 Task: Add Nature's Plus Source of Life Adults Chewable to the cart.
Action: Mouse moved to (243, 118)
Screenshot: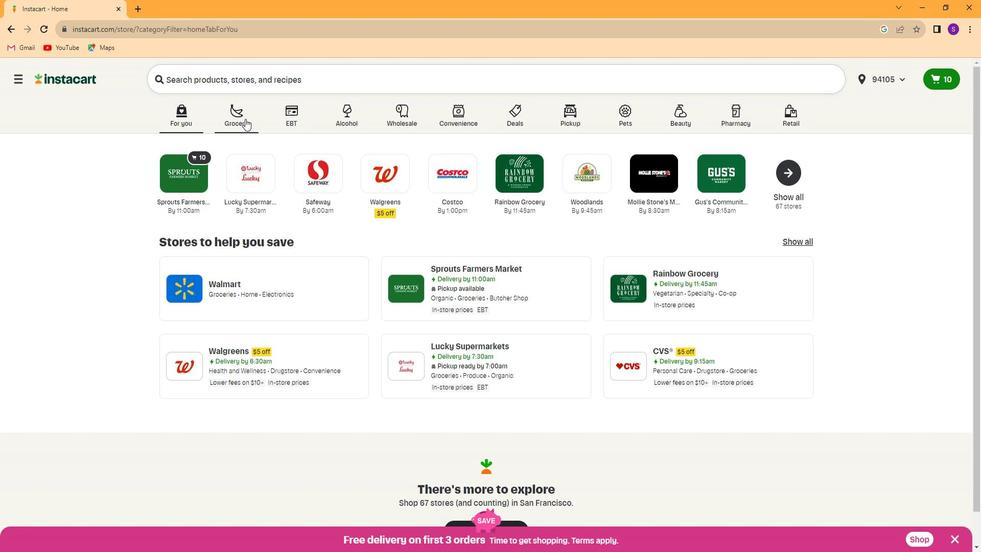 
Action: Mouse pressed left at (243, 118)
Screenshot: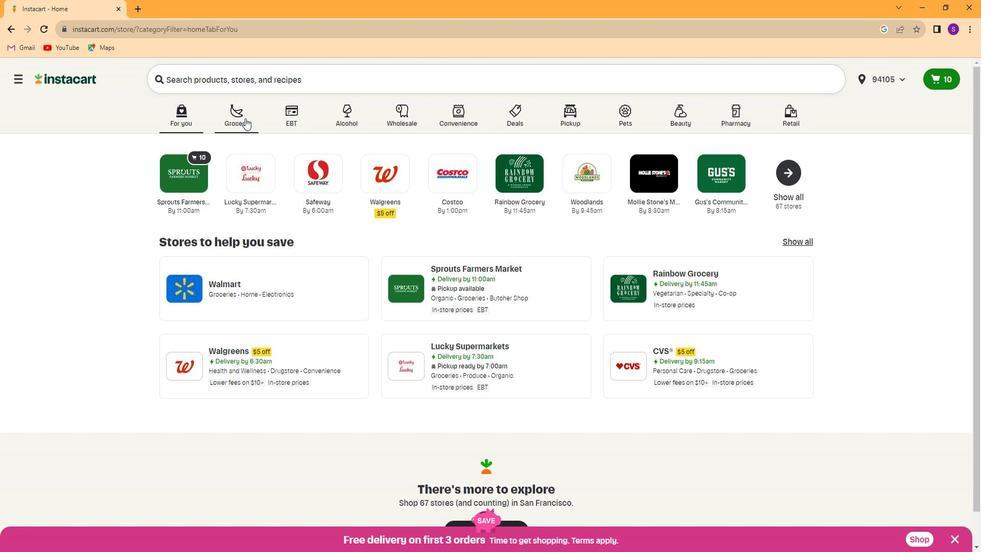 
Action: Mouse moved to (725, 176)
Screenshot: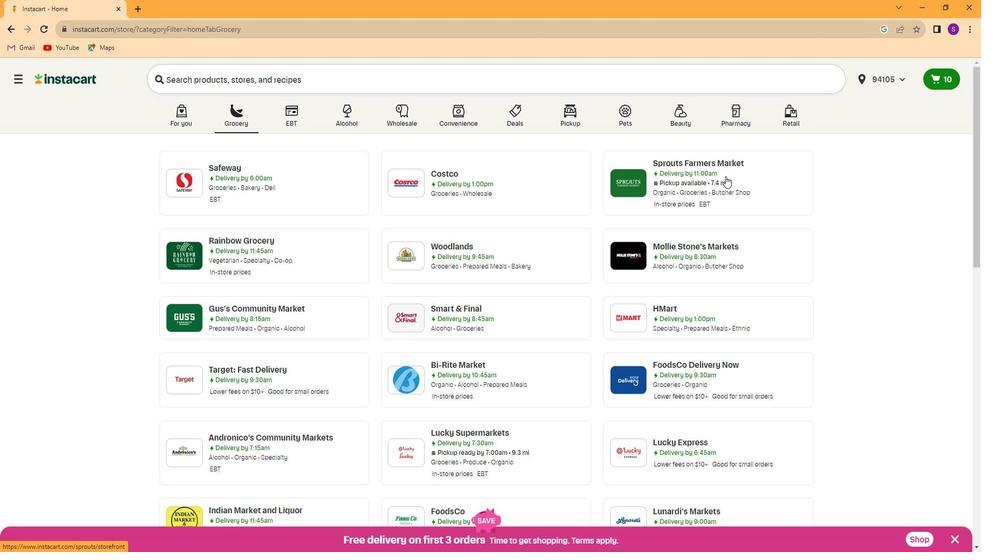 
Action: Mouse pressed left at (725, 176)
Screenshot: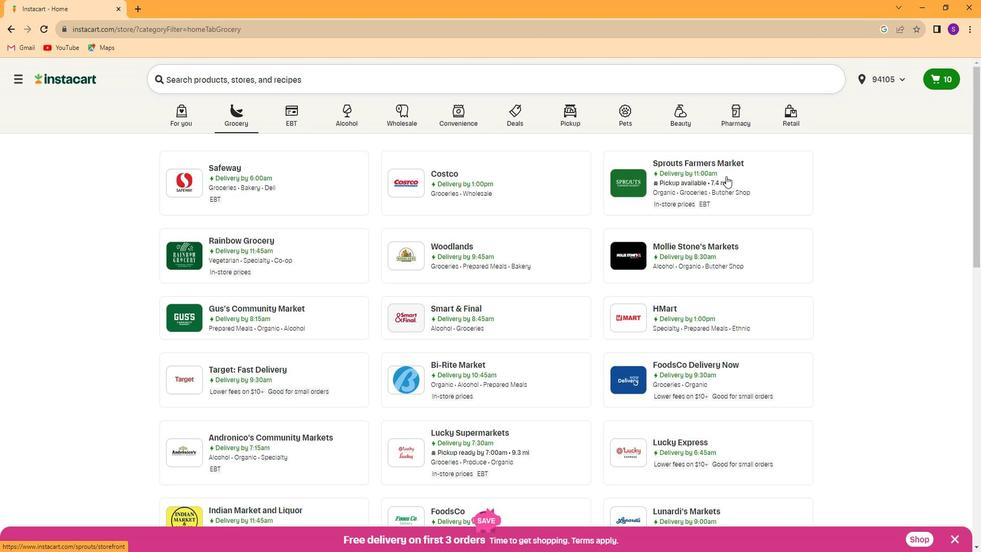
Action: Mouse moved to (57, 429)
Screenshot: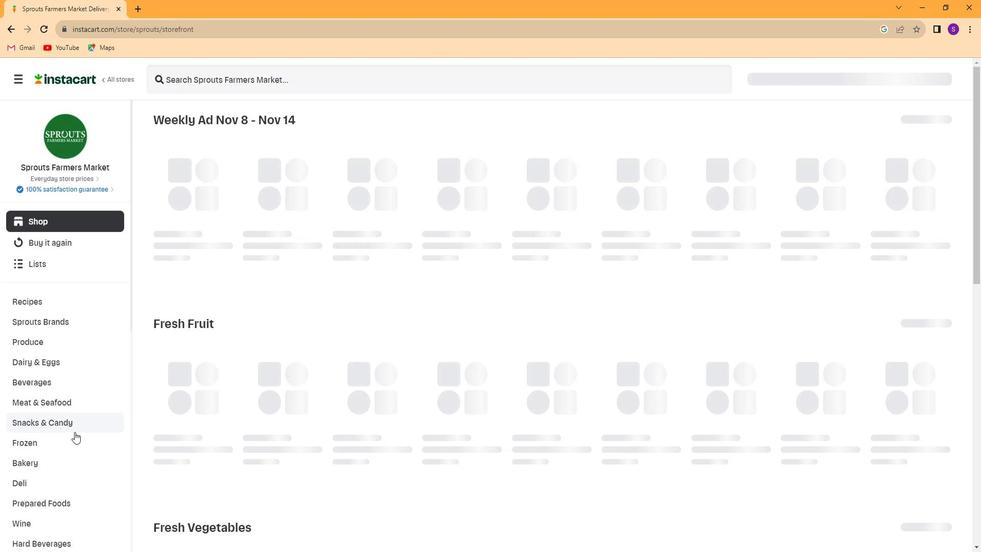 
Action: Mouse scrolled (57, 429) with delta (0, 0)
Screenshot: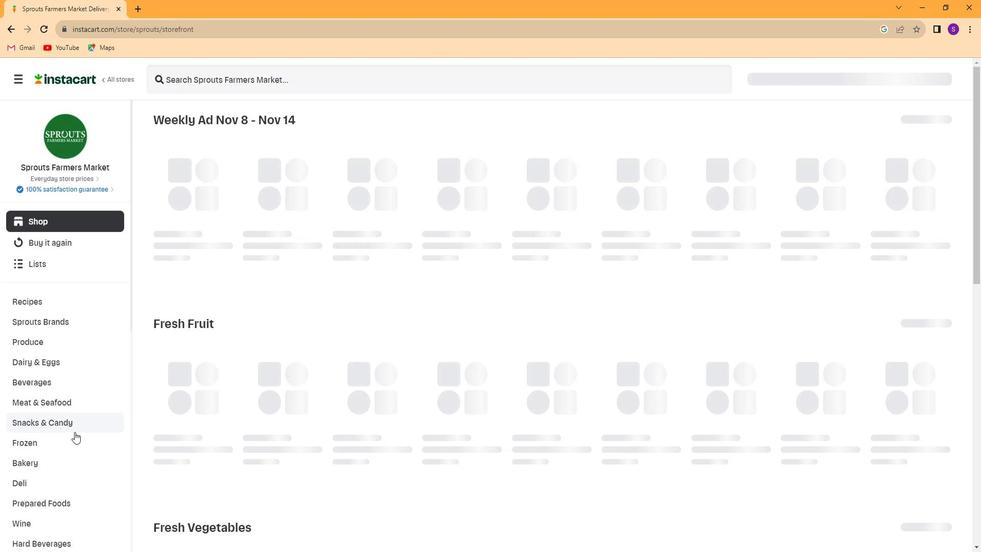 
Action: Mouse moved to (52, 426)
Screenshot: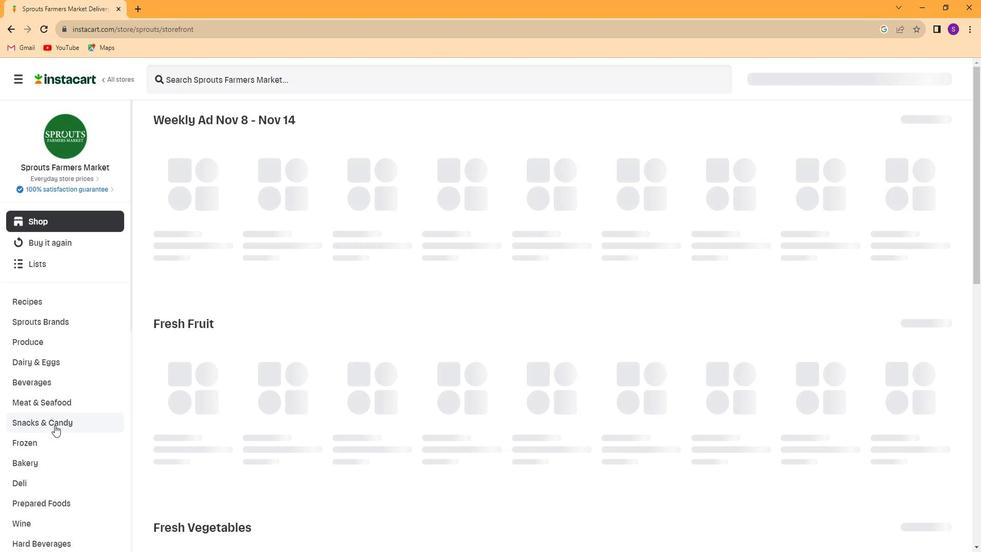 
Action: Mouse scrolled (52, 426) with delta (0, 0)
Screenshot: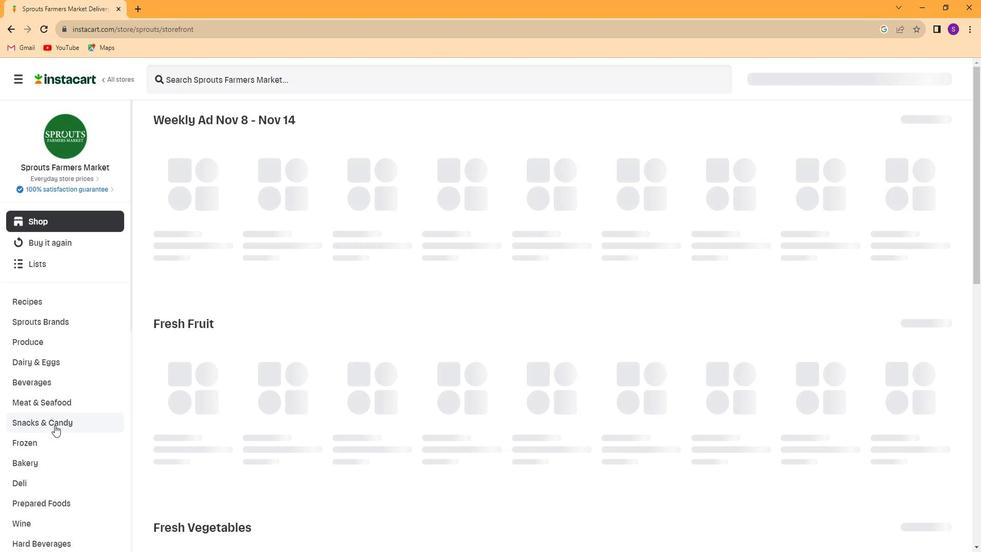 
Action: Mouse moved to (51, 426)
Screenshot: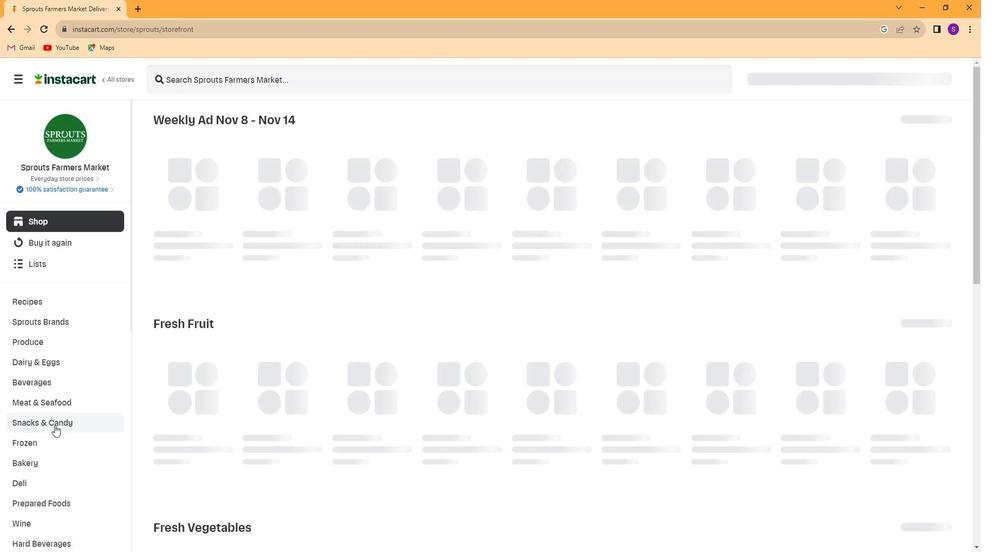 
Action: Mouse scrolled (51, 426) with delta (0, 0)
Screenshot: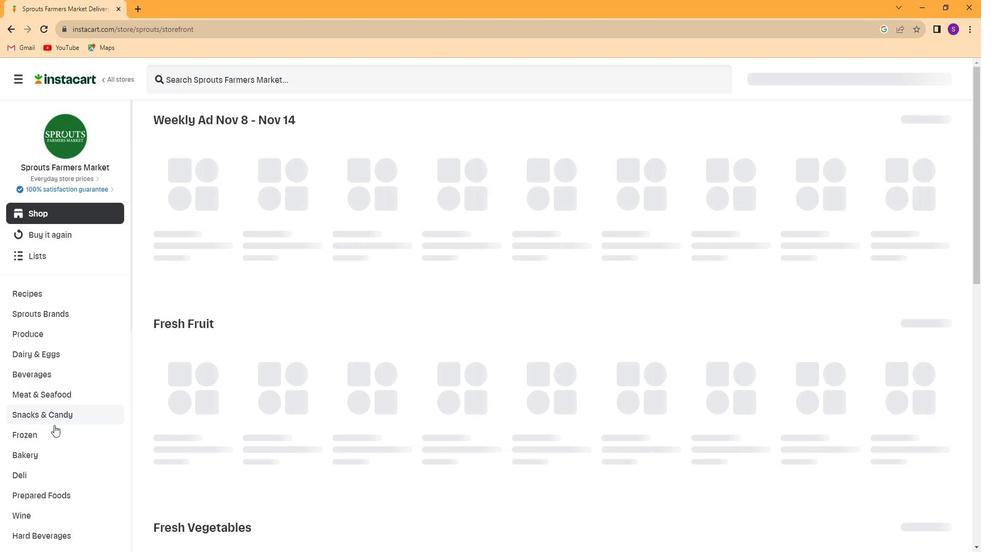 
Action: Mouse scrolled (51, 426) with delta (0, 0)
Screenshot: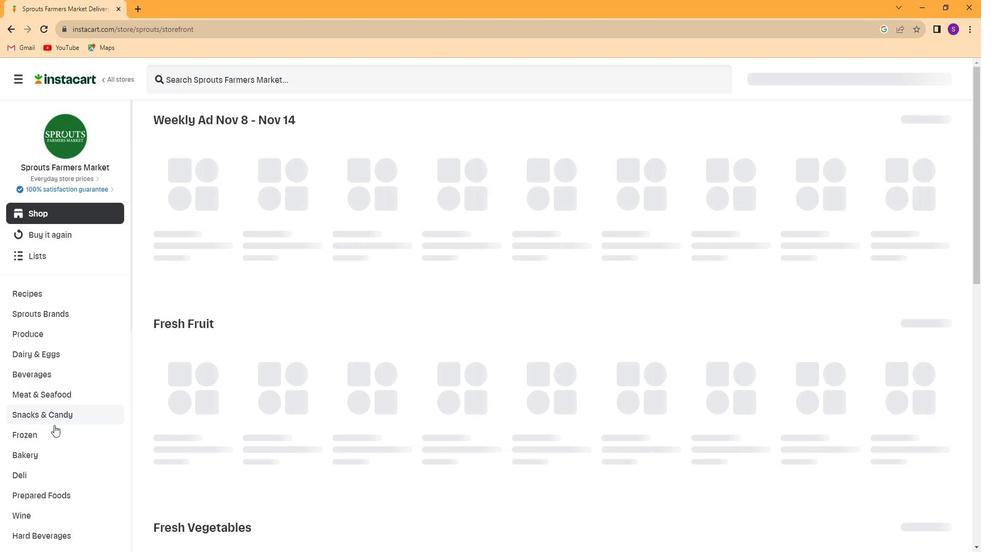 
Action: Mouse moved to (51, 426)
Screenshot: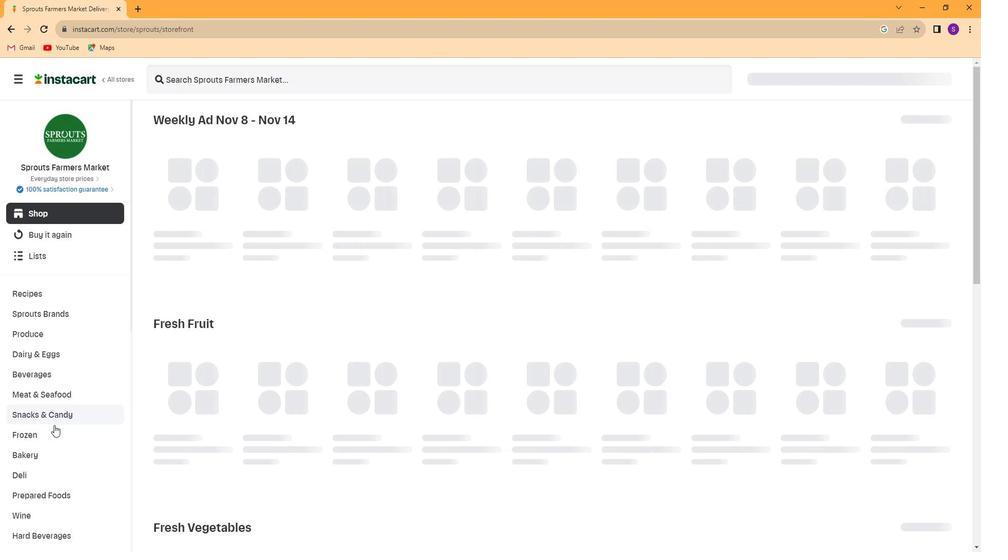 
Action: Mouse scrolled (51, 425) with delta (0, 0)
Screenshot: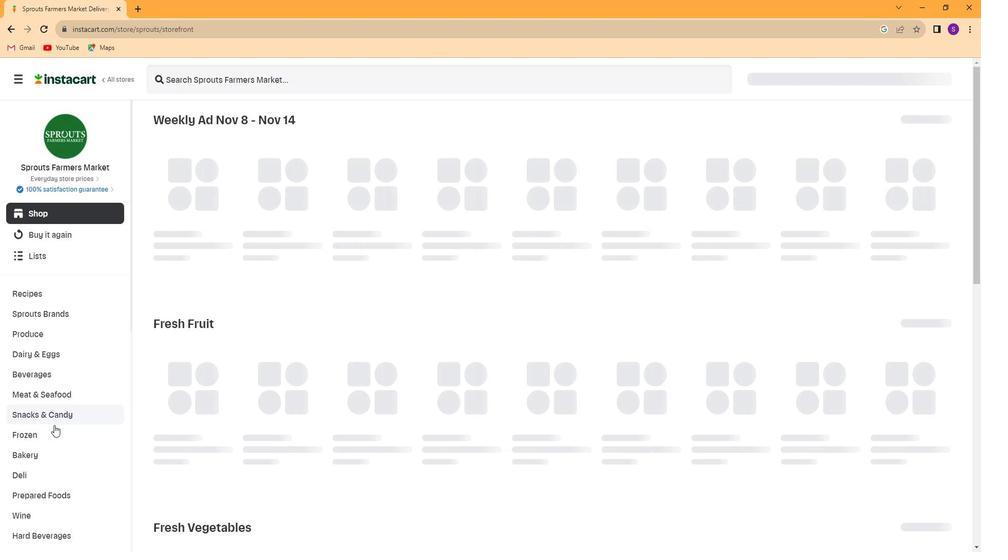
Action: Mouse moved to (52, 424)
Screenshot: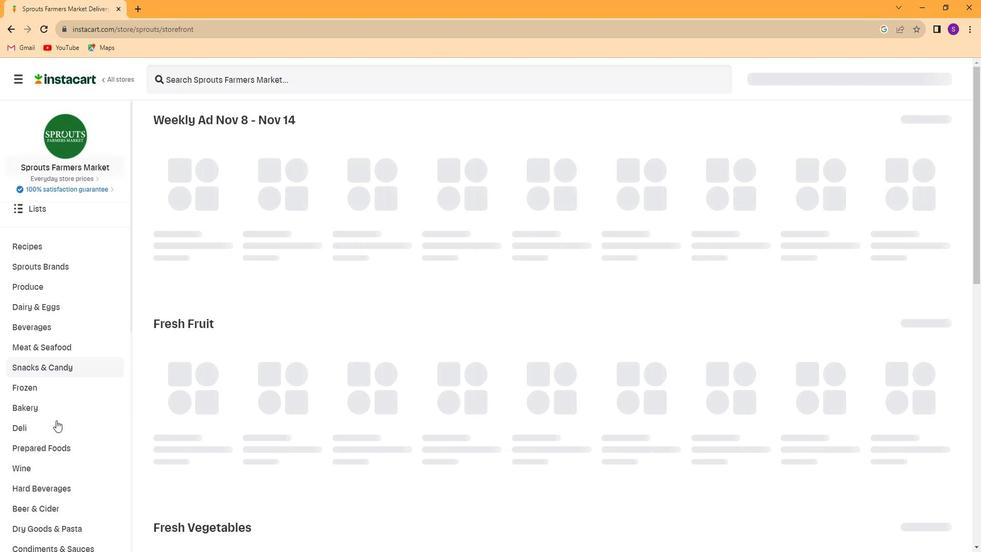 
Action: Mouse scrolled (52, 423) with delta (0, 0)
Screenshot: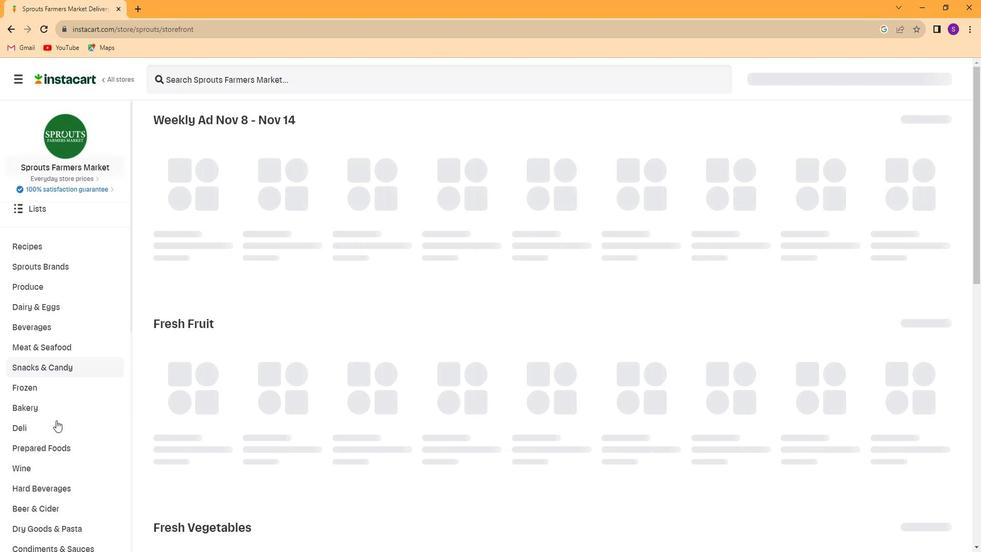 
Action: Mouse moved to (55, 419)
Screenshot: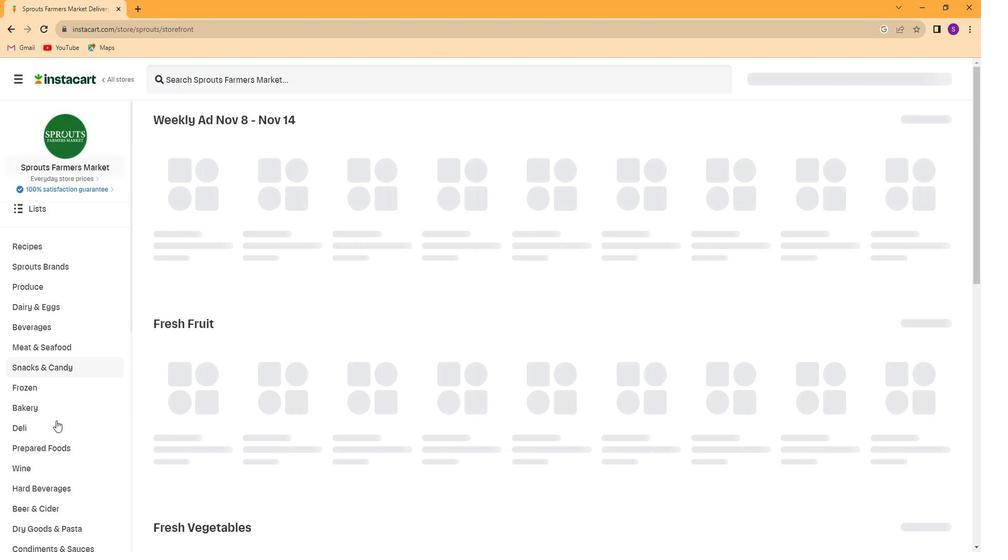 
Action: Mouse scrolled (55, 418) with delta (0, 0)
Screenshot: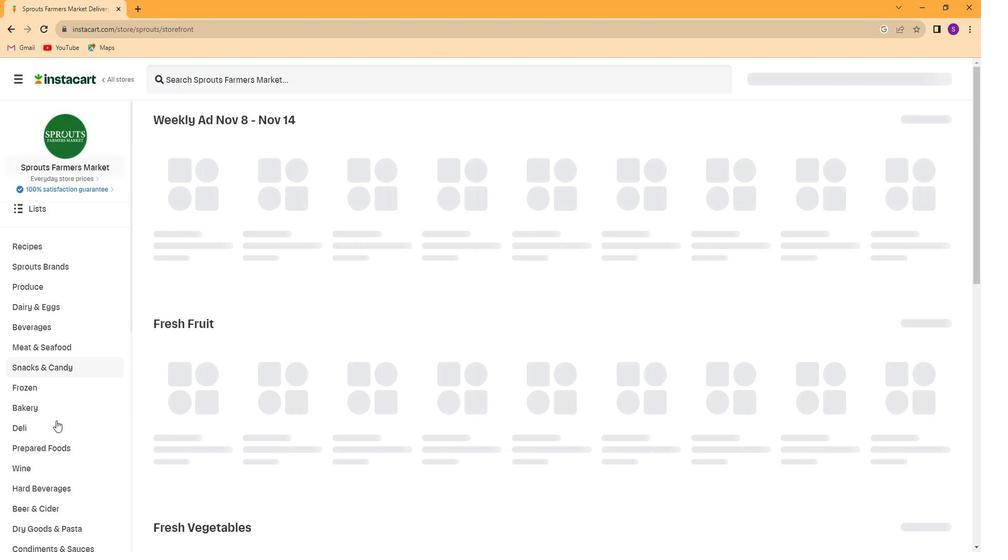 
Action: Mouse moved to (57, 415)
Screenshot: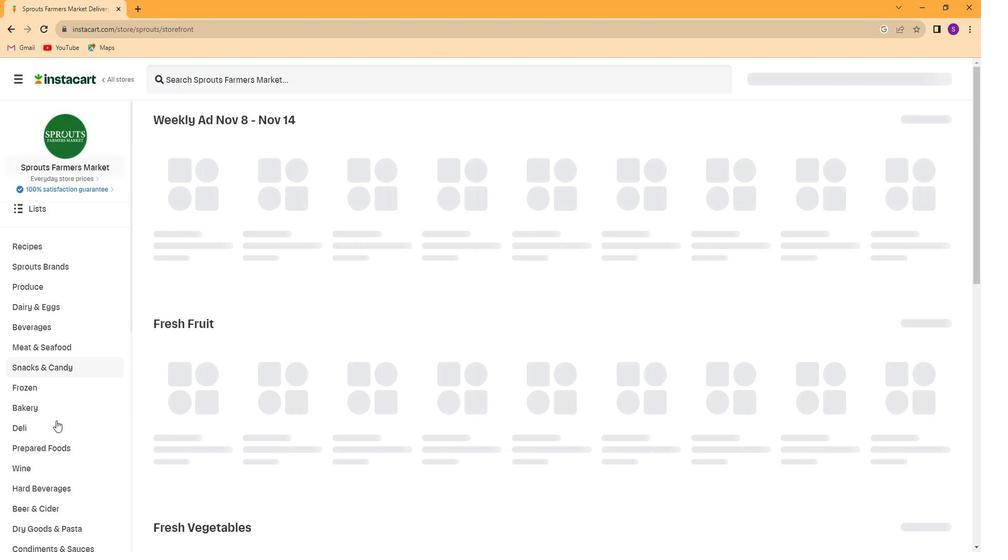 
Action: Mouse scrolled (57, 414) with delta (0, 0)
Screenshot: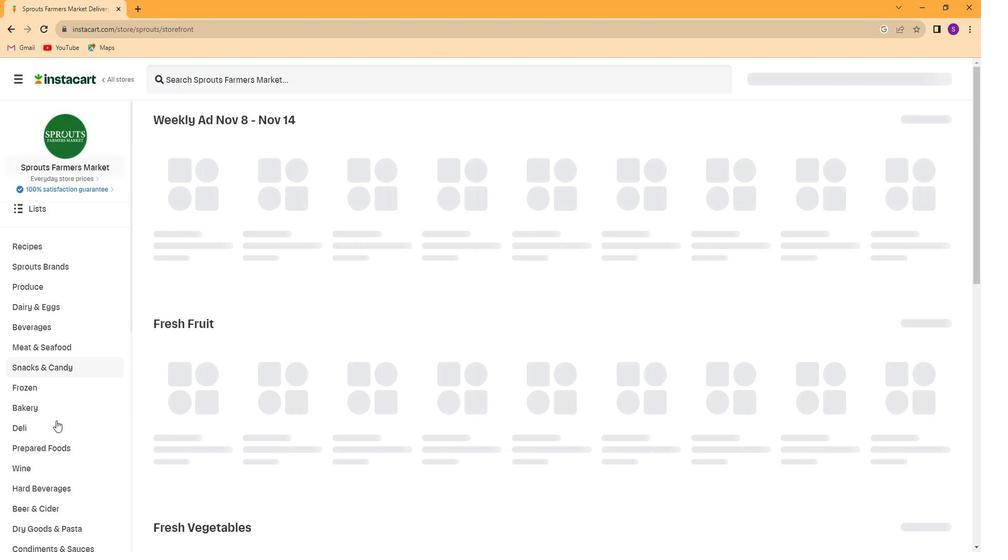 
Action: Mouse moved to (59, 411)
Screenshot: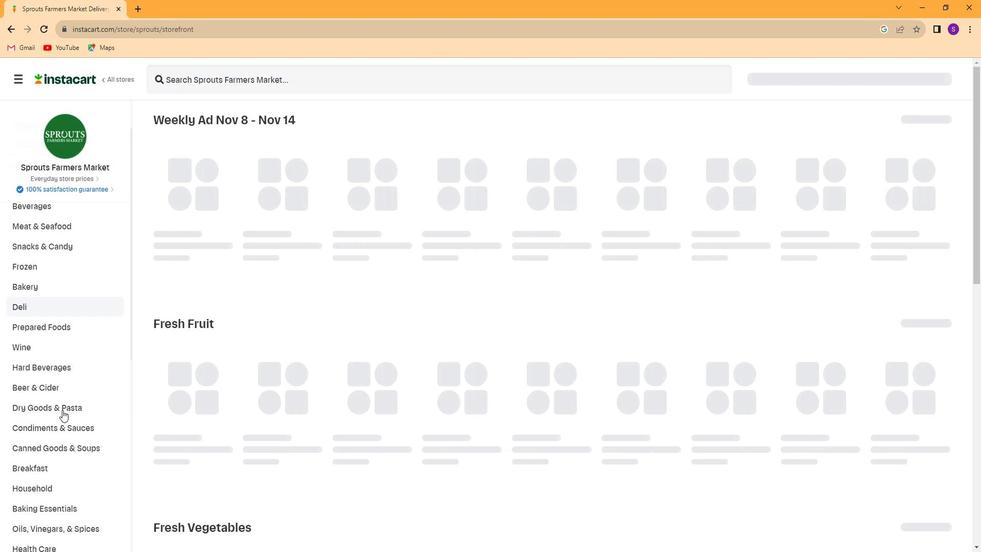 
Action: Mouse scrolled (59, 411) with delta (0, 0)
Screenshot: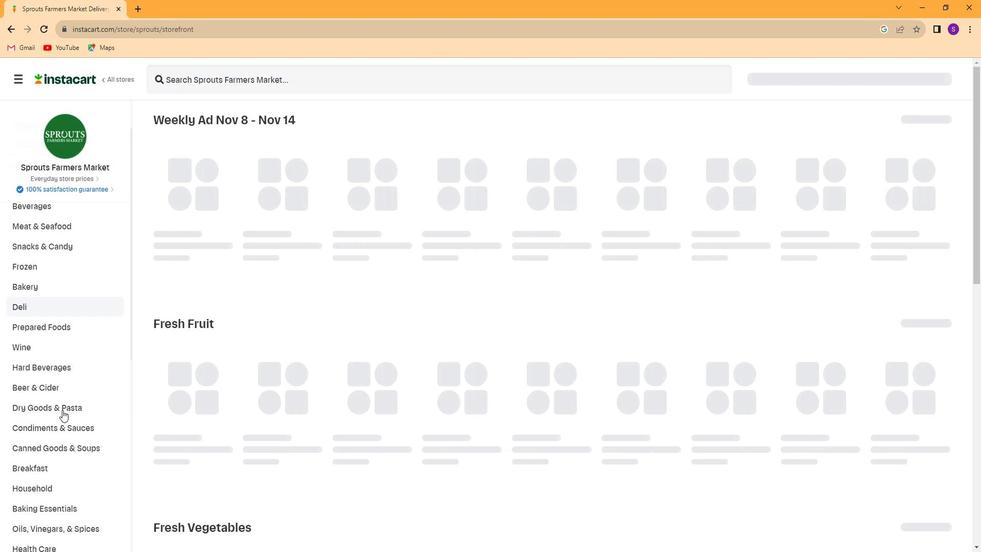 
Action: Mouse moved to (62, 408)
Screenshot: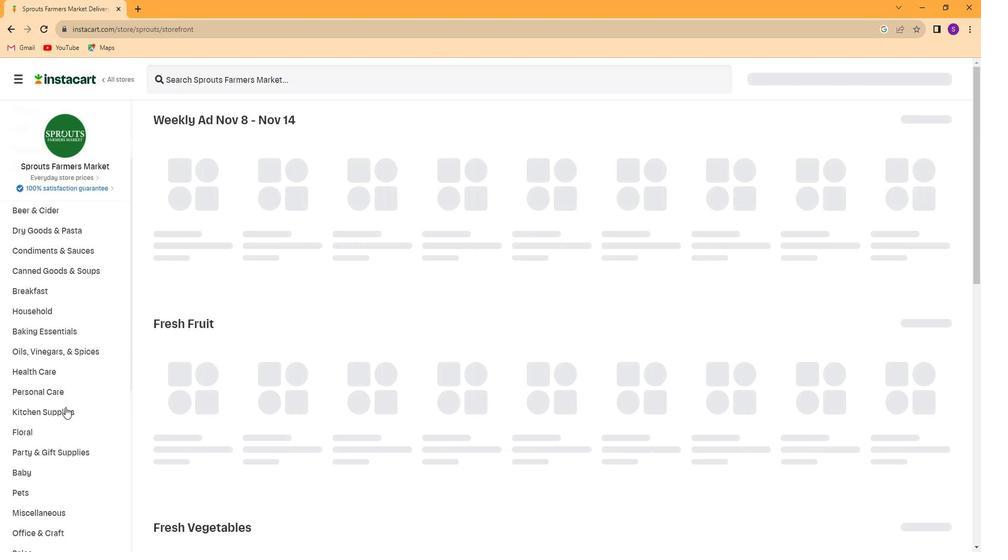 
Action: Mouse scrolled (62, 408) with delta (0, 0)
Screenshot: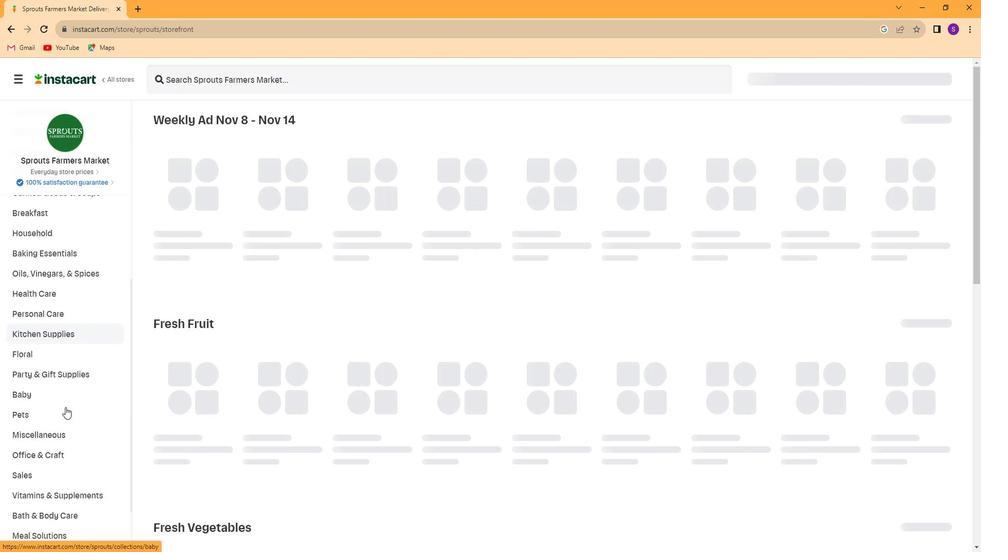 
Action: Mouse scrolled (62, 408) with delta (0, 0)
Screenshot: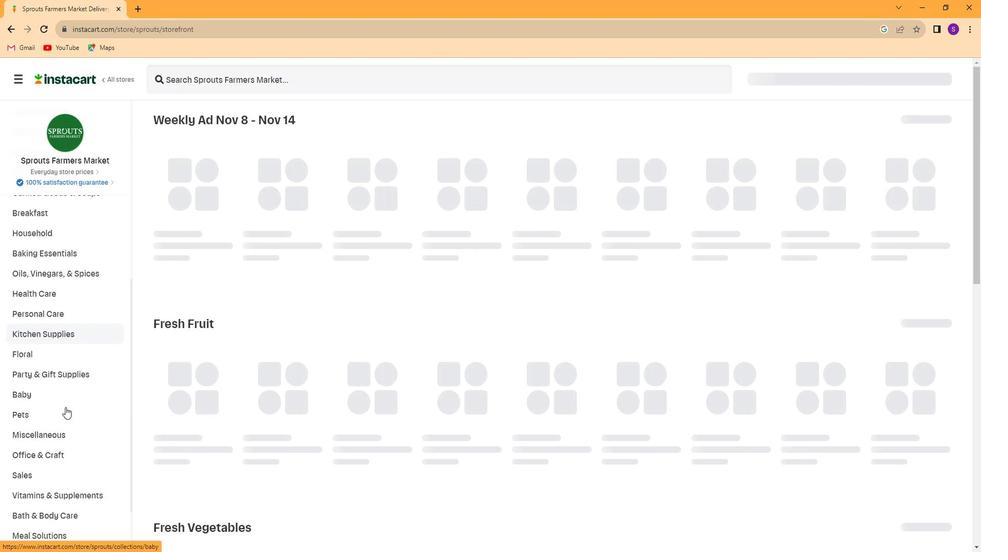 
Action: Mouse scrolled (62, 408) with delta (0, 0)
Screenshot: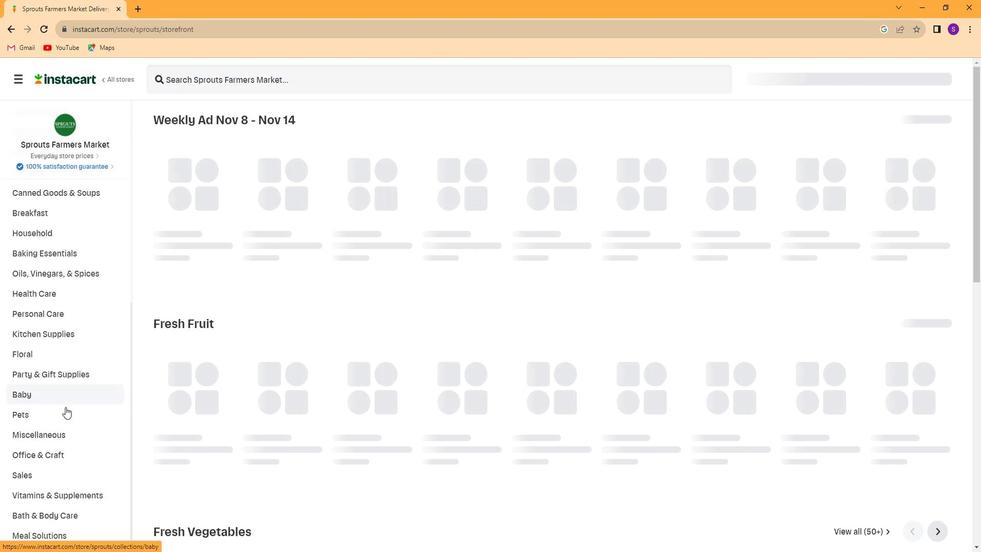 
Action: Mouse scrolled (62, 408) with delta (0, 0)
Screenshot: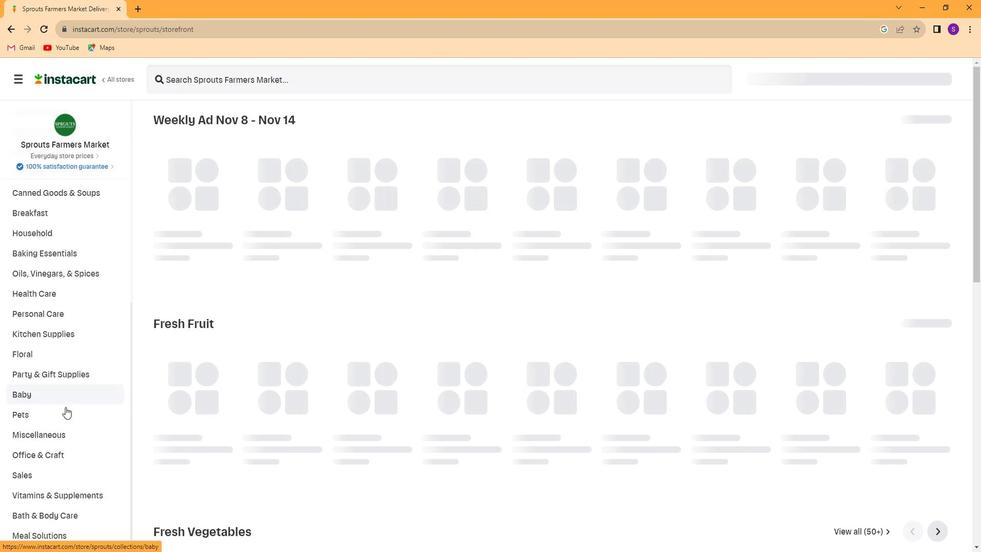 
Action: Mouse scrolled (62, 408) with delta (0, 0)
Screenshot: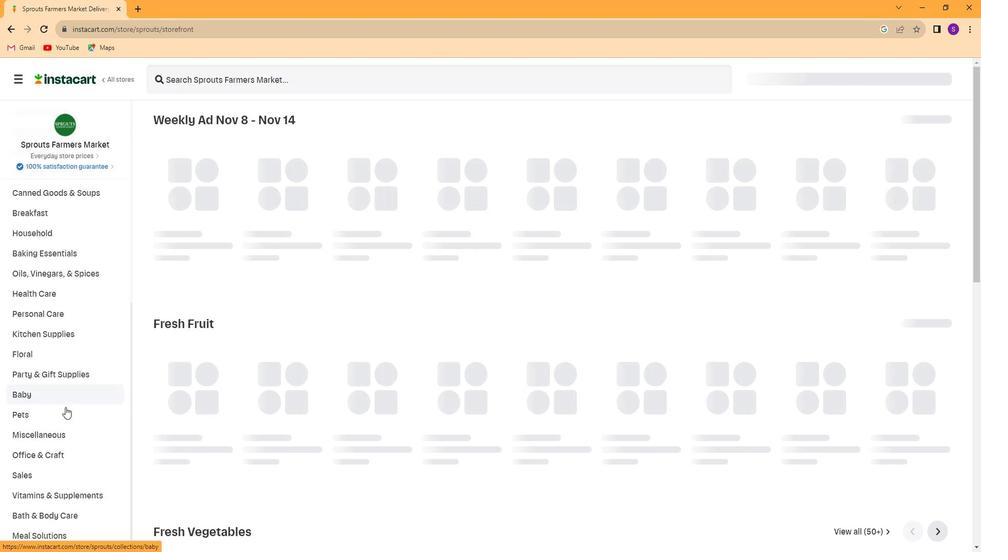 
Action: Mouse scrolled (62, 408) with delta (0, 0)
Screenshot: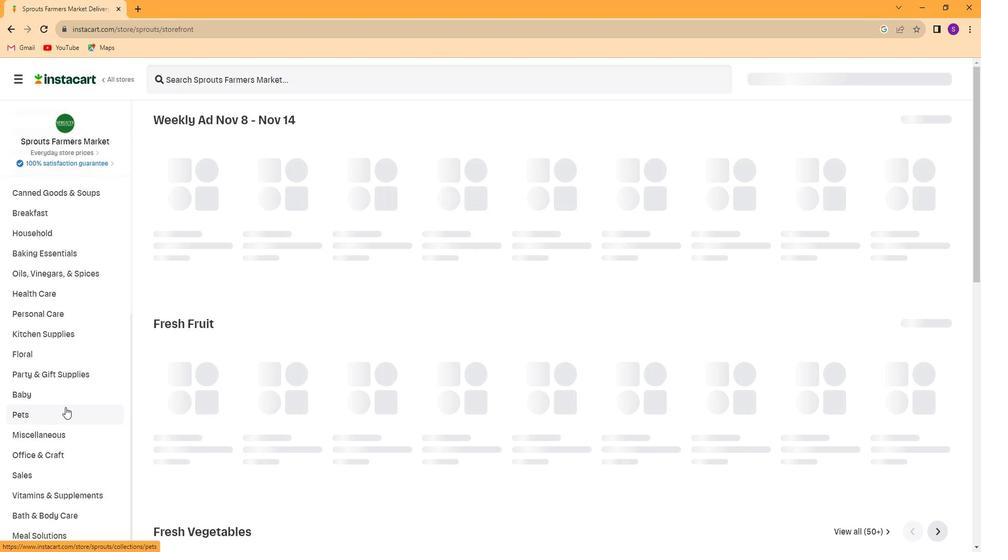 
Action: Mouse moved to (77, 497)
Screenshot: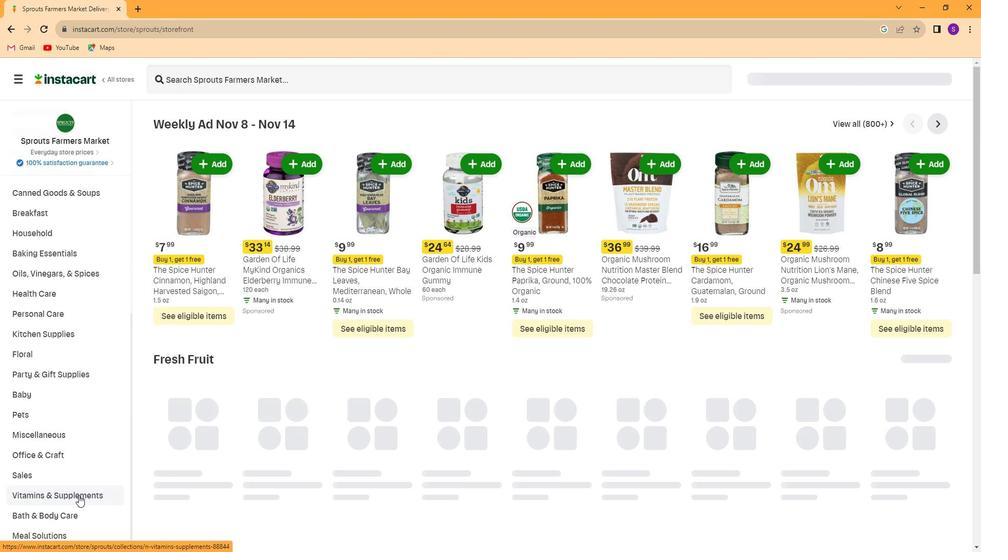 
Action: Mouse pressed left at (77, 497)
Screenshot: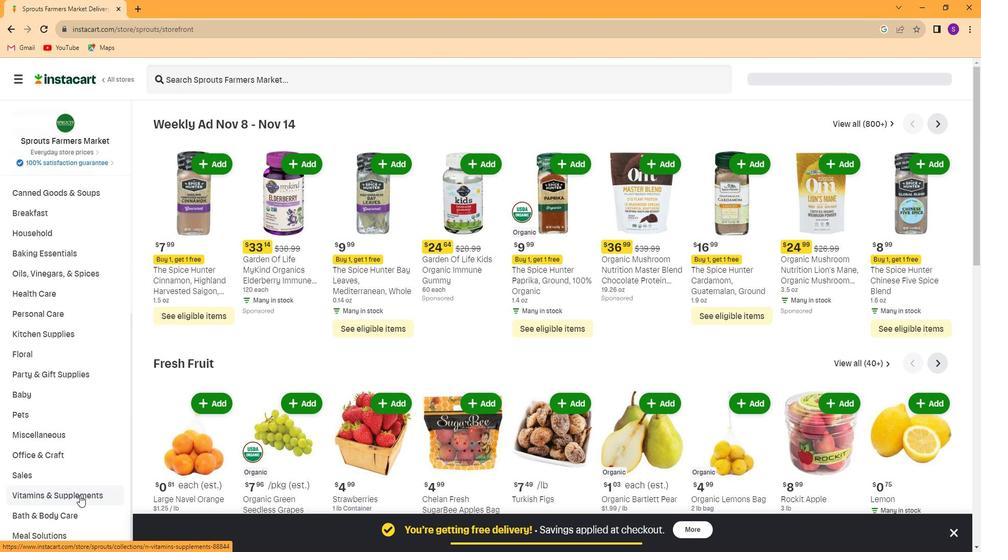 
Action: Mouse moved to (76, 373)
Screenshot: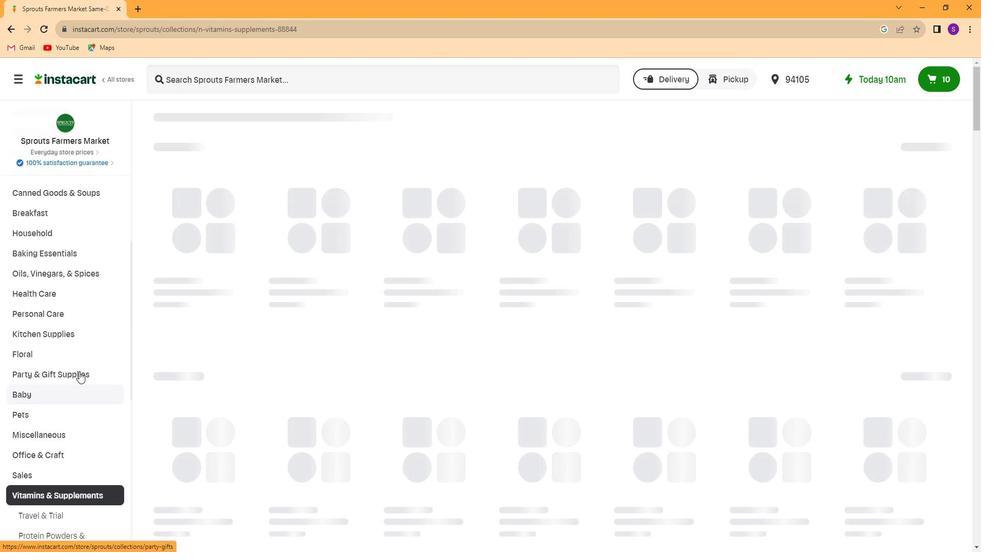 
Action: Mouse scrolled (76, 372) with delta (0, 0)
Screenshot: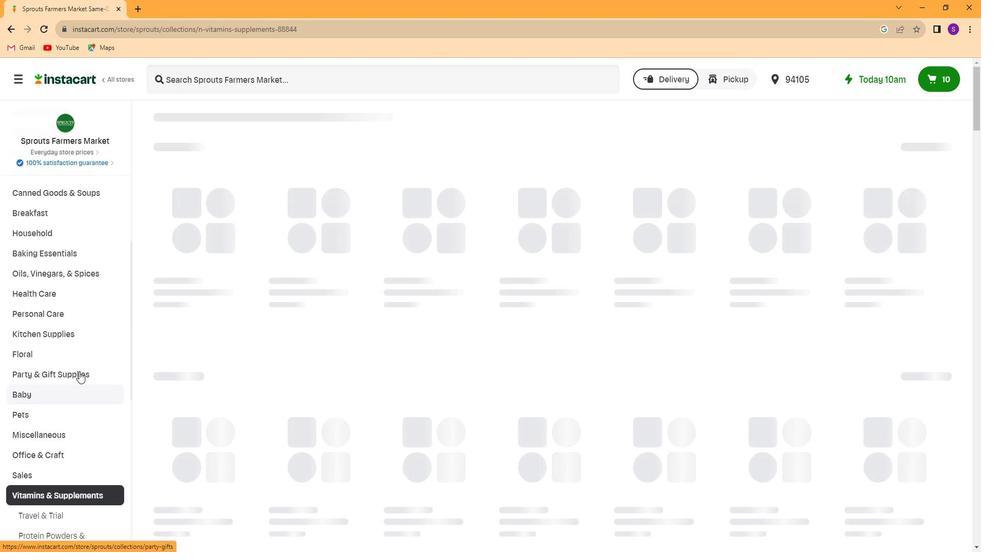 
Action: Mouse moved to (76, 372)
Screenshot: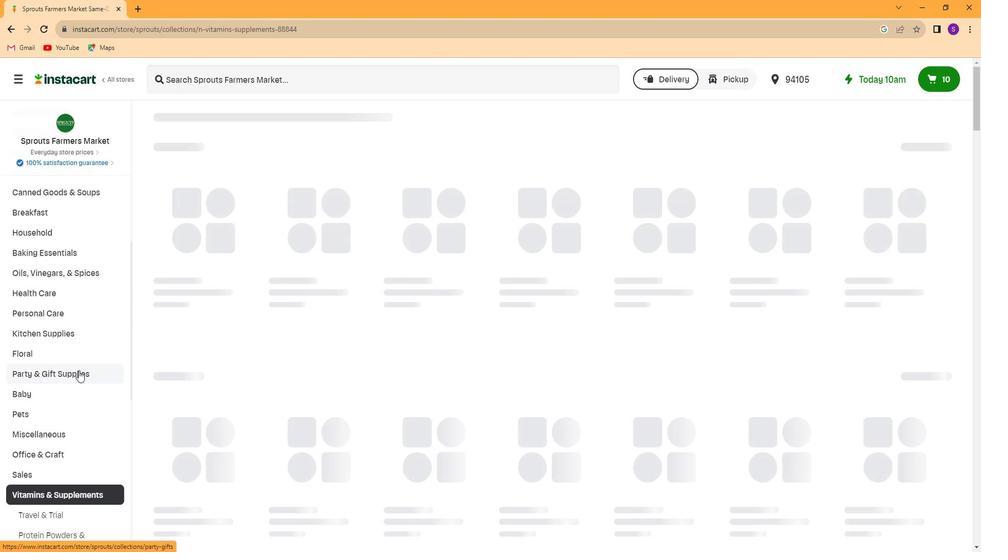 
Action: Mouse scrolled (76, 371) with delta (0, 0)
Screenshot: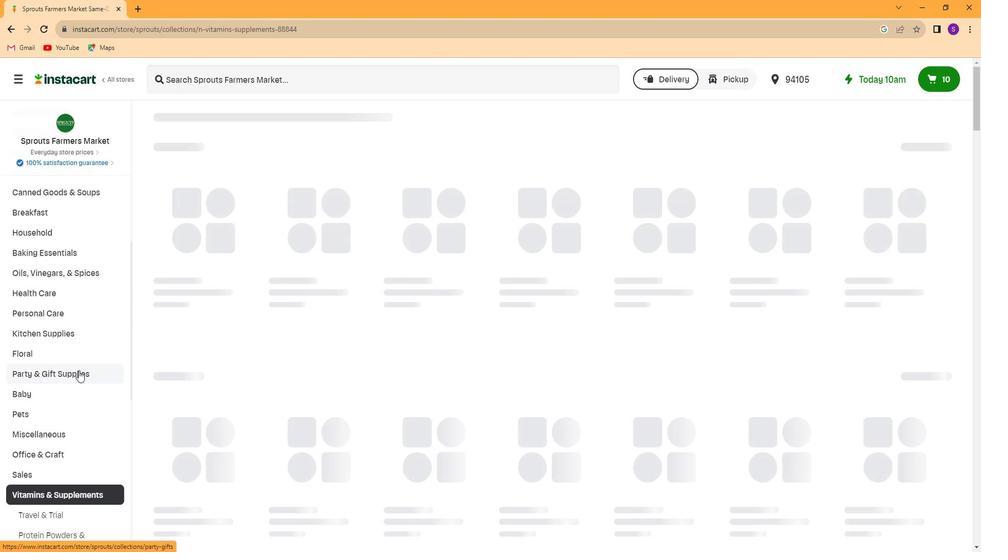 
Action: Mouse moved to (76, 371)
Screenshot: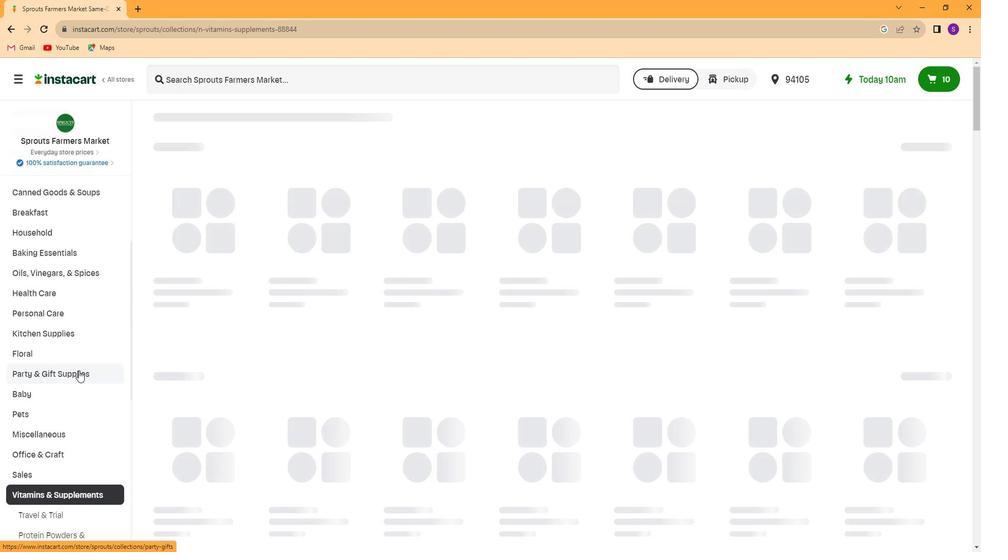 
Action: Mouse scrolled (76, 371) with delta (0, 0)
Screenshot: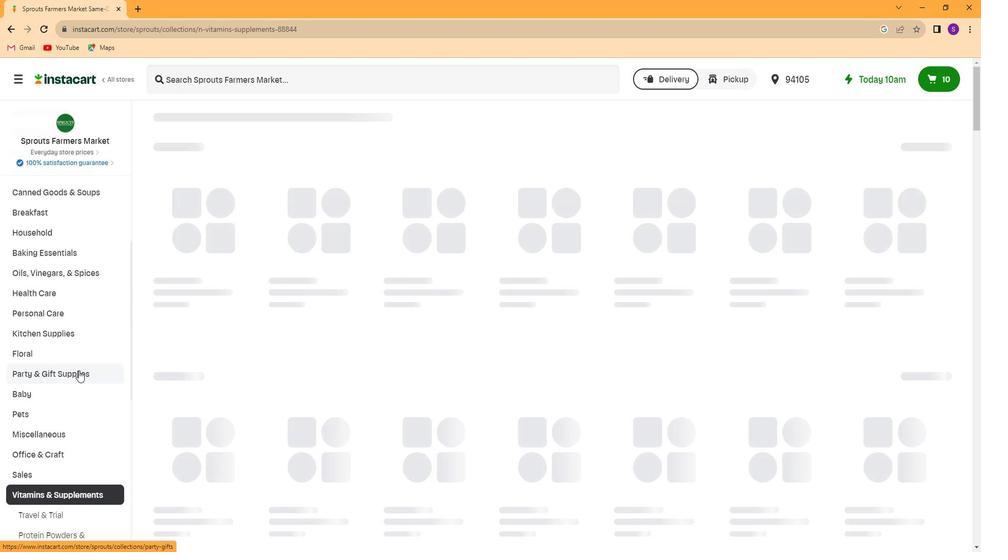 
Action: Mouse moved to (76, 371)
Screenshot: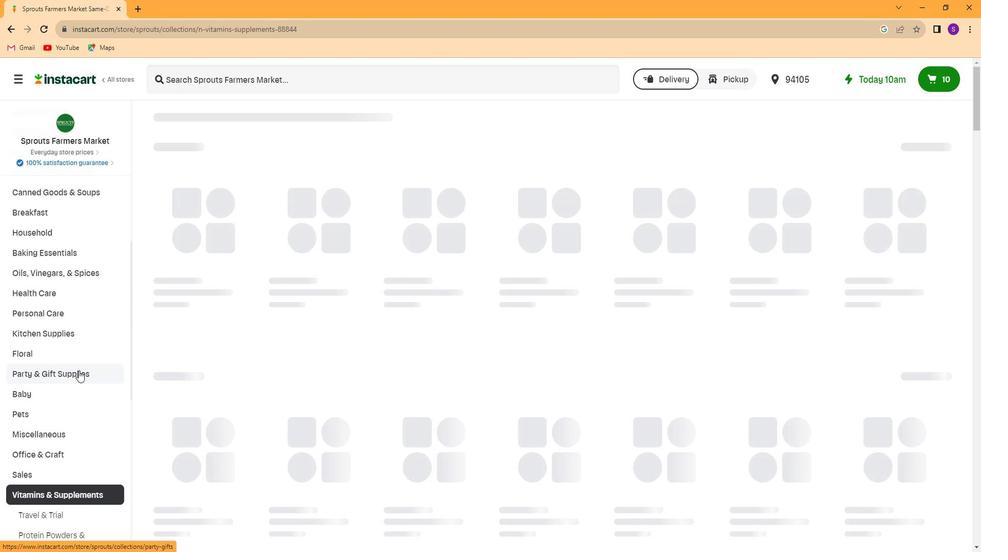 
Action: Mouse scrolled (76, 371) with delta (0, 0)
Screenshot: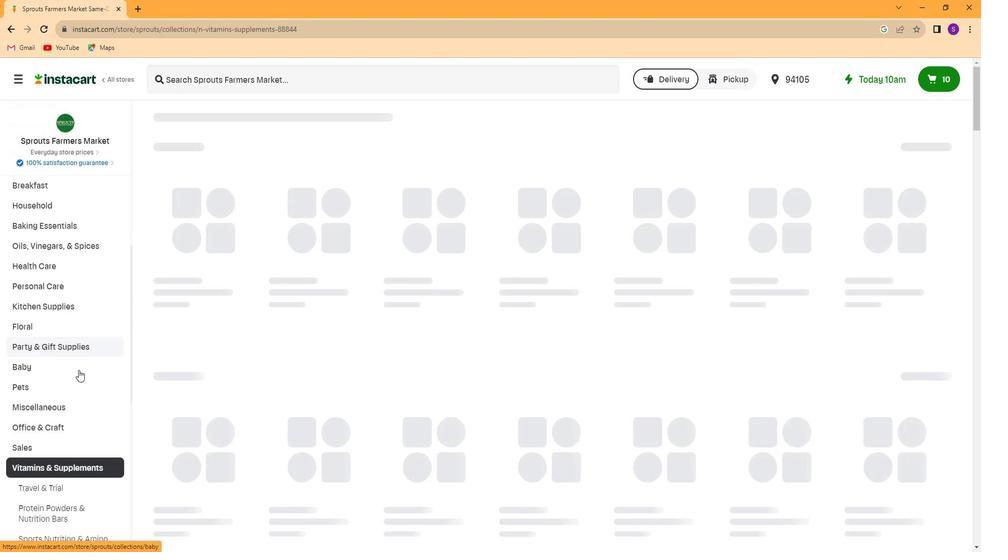 
Action: Mouse moved to (76, 371)
Screenshot: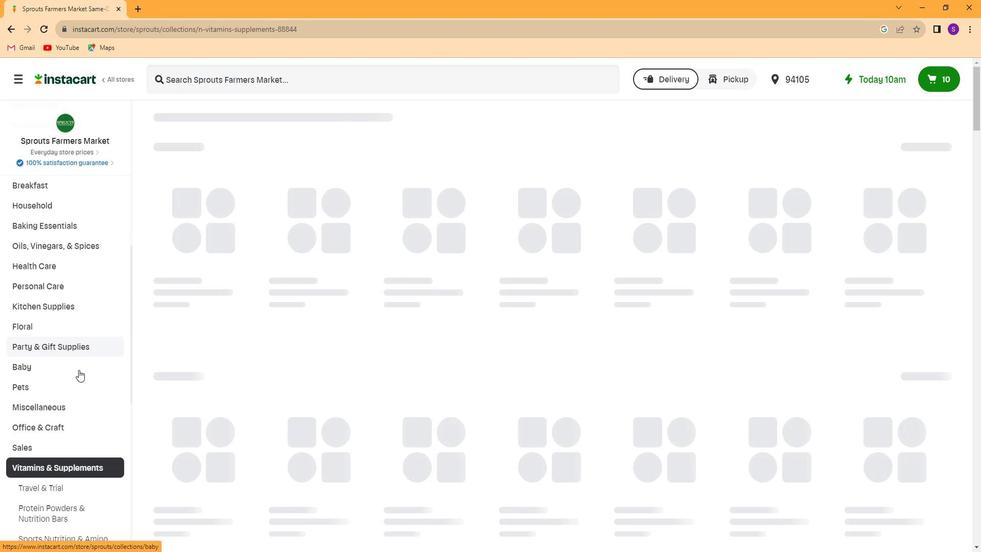 
Action: Mouse scrolled (76, 370) with delta (0, 0)
Screenshot: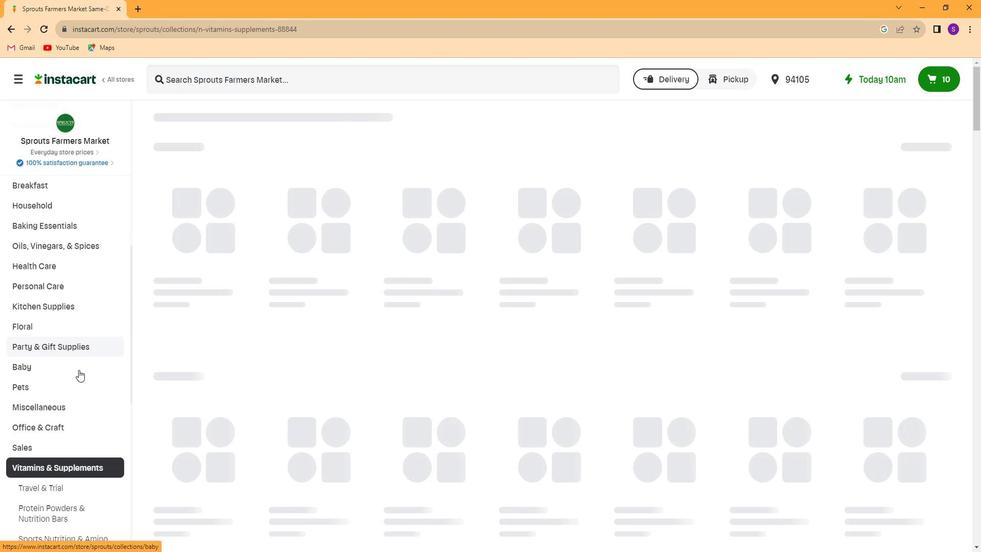 
Action: Mouse scrolled (76, 370) with delta (0, 0)
Screenshot: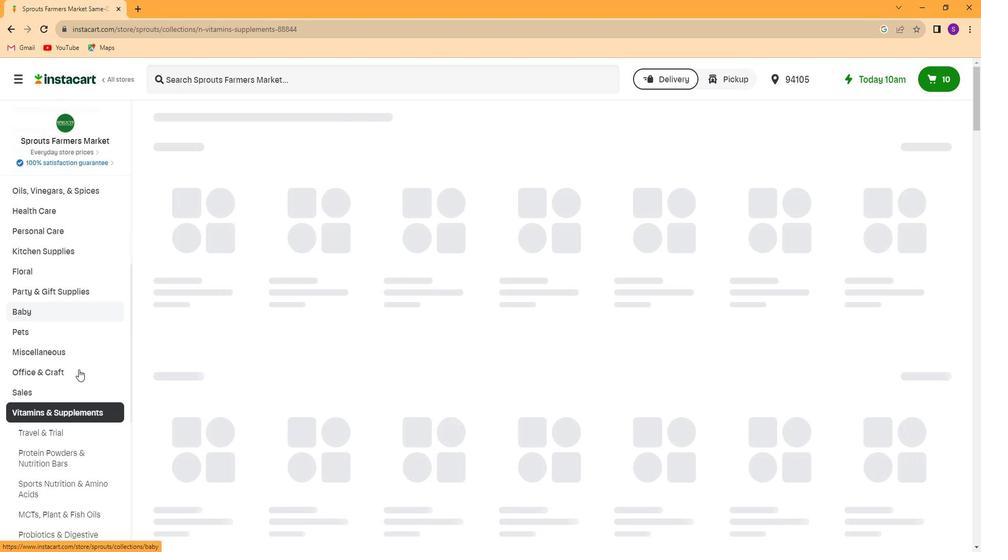 
Action: Mouse moved to (70, 452)
Screenshot: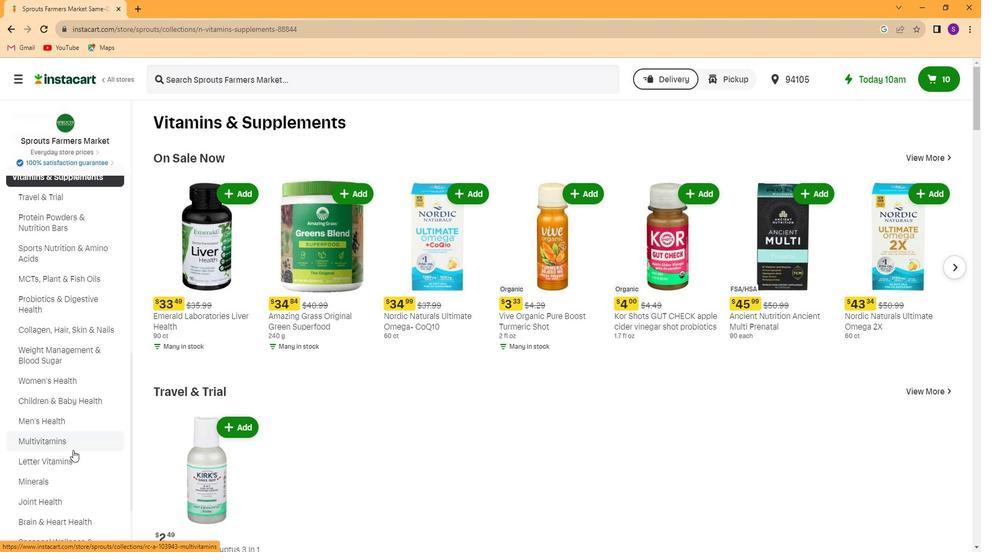 
Action: Mouse pressed left at (70, 452)
Screenshot: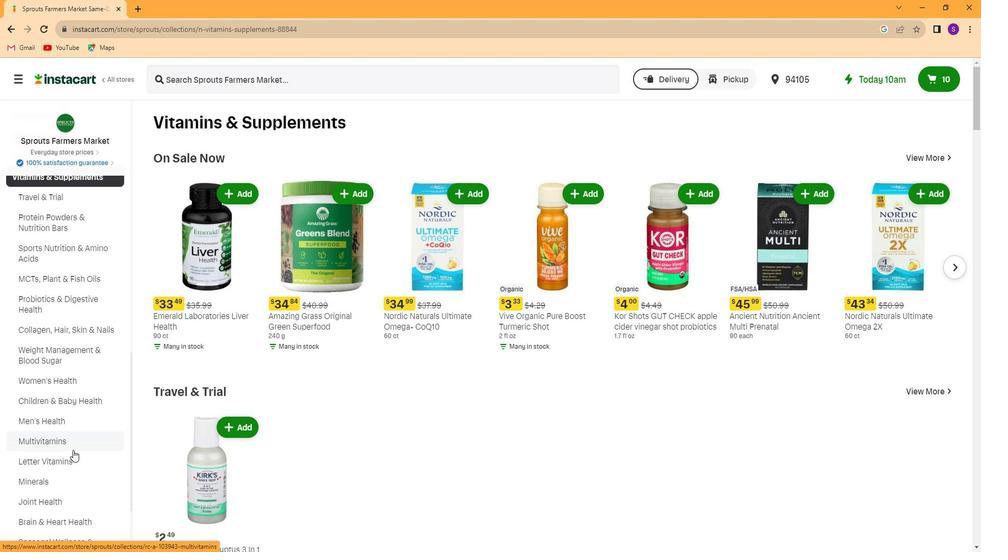 
Action: Mouse moved to (505, 81)
Screenshot: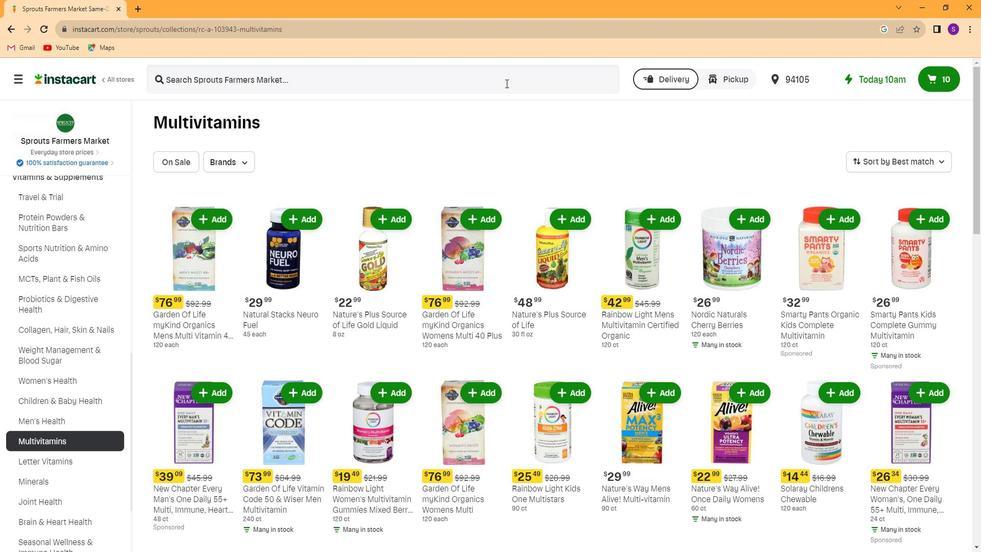 
Action: Mouse pressed left at (505, 81)
Screenshot: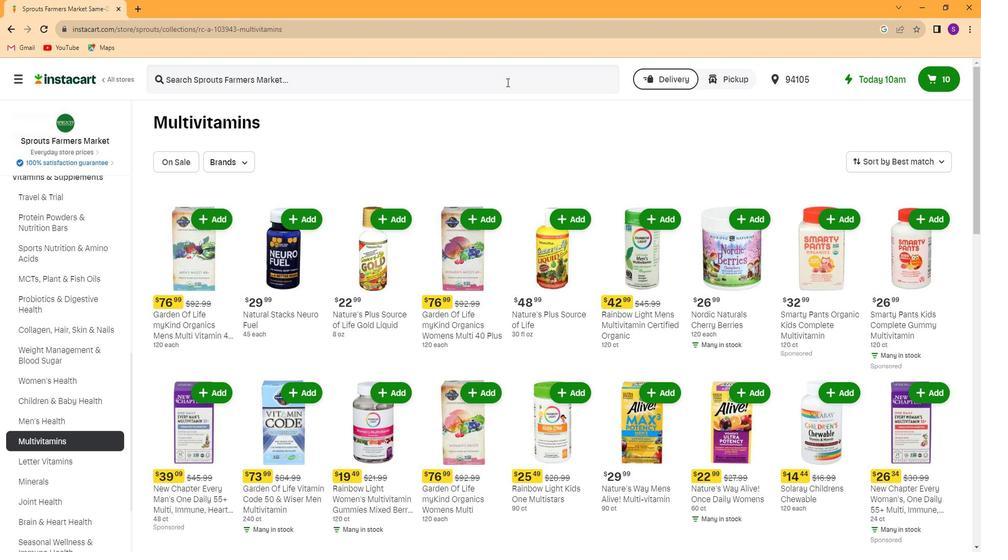 
Action: Key pressed <Key.caps_lock>N<Key.caps_lock>ature's<Key.space><Key.caps_lock>P<Key.caps_lock>lus<Key.space>source<Key.space>of<Key.space>life<Key.space>adults<Key.space>chewable<Key.enter>
Screenshot: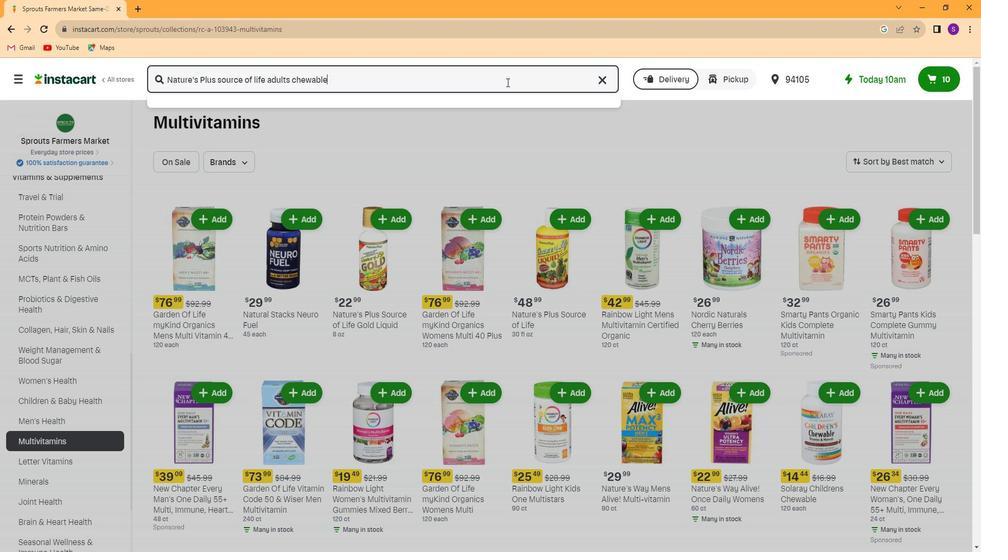
Action: Mouse moved to (268, 192)
Screenshot: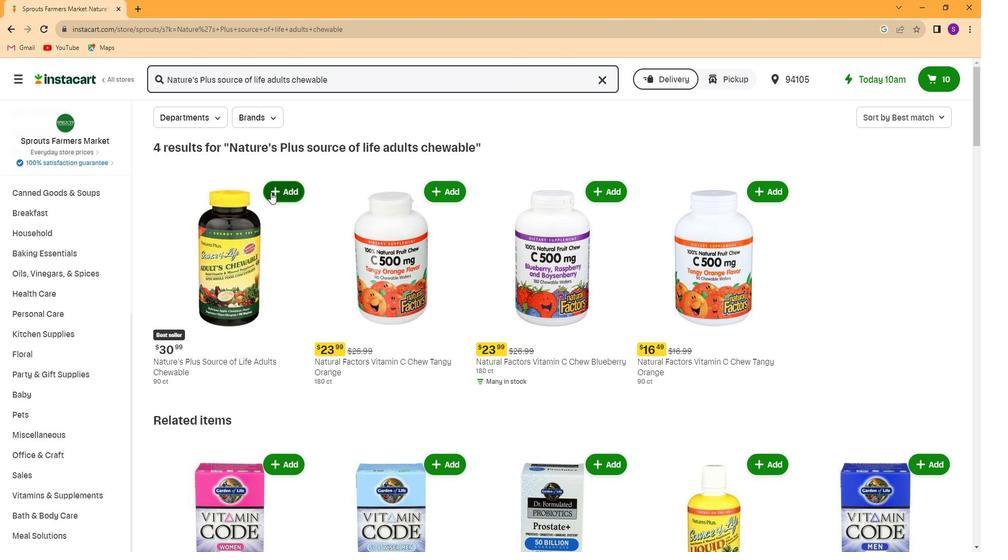 
Action: Mouse pressed left at (268, 192)
Screenshot: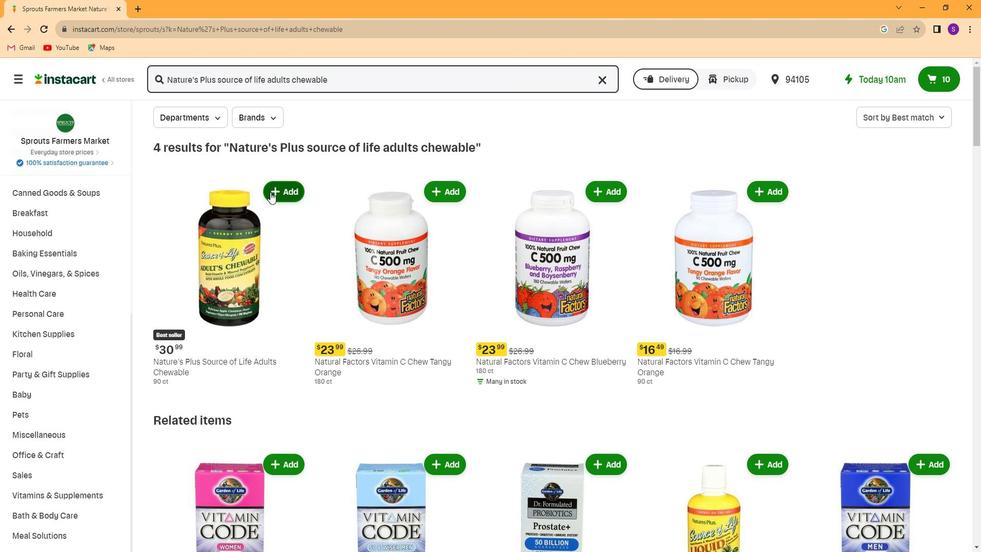 
Action: Mouse moved to (514, 446)
Screenshot: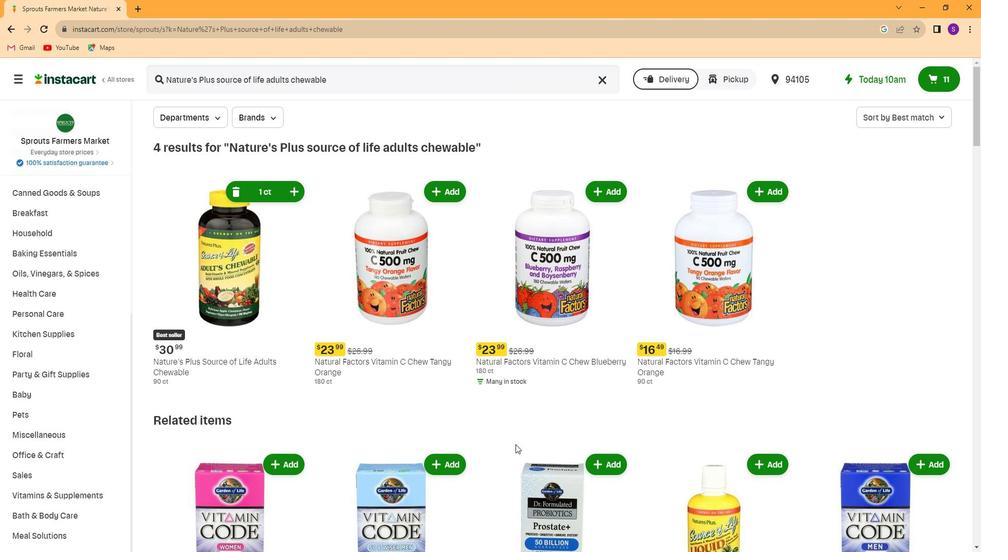 
